 Task: Add The Fish Market 40/60 Count Peeled & Deveined Wild Frozen Raw Gulf Shrimp to the cart.
Action: Mouse moved to (26, 126)
Screenshot: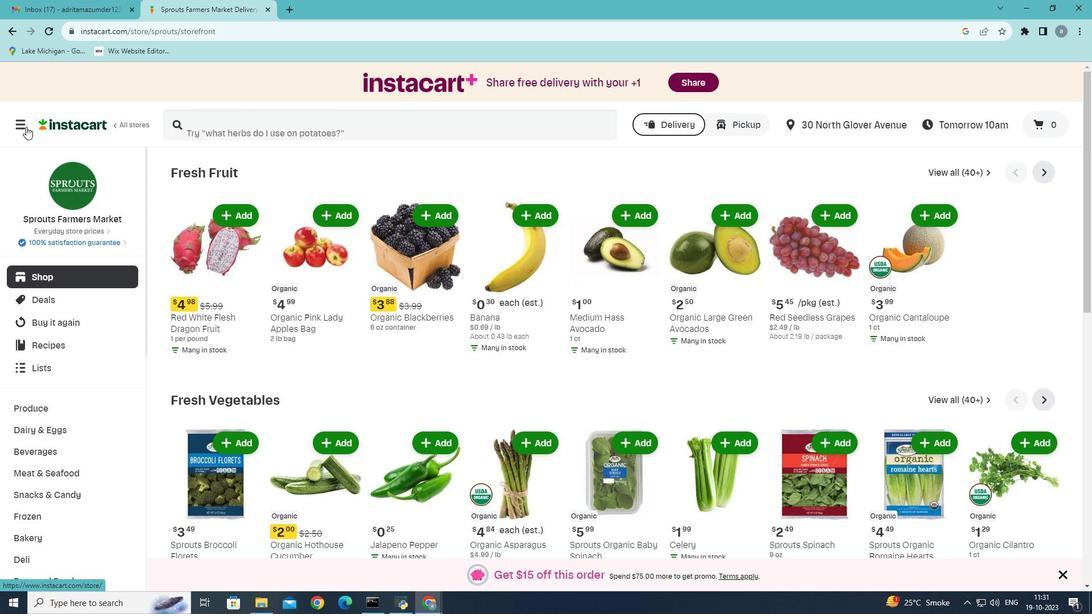 
Action: Mouse pressed left at (26, 126)
Screenshot: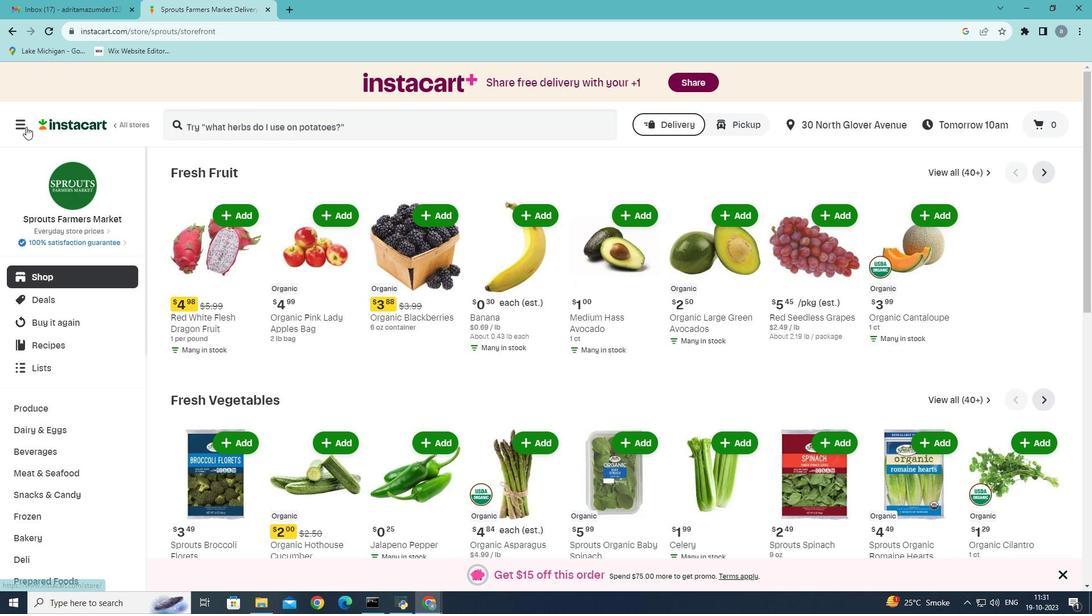 
Action: Mouse moved to (69, 332)
Screenshot: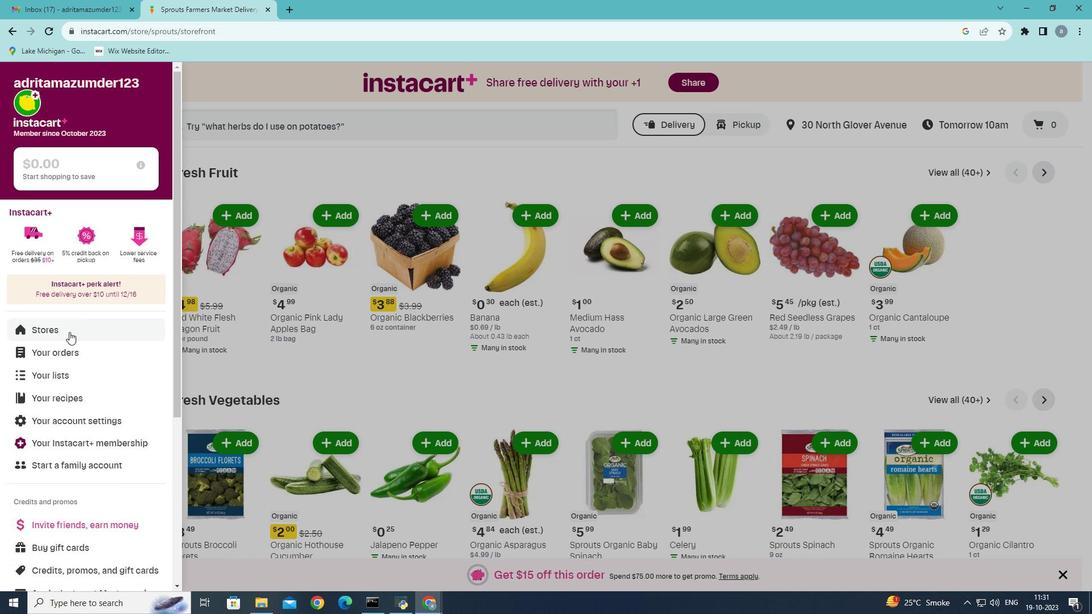
Action: Mouse pressed left at (69, 332)
Screenshot: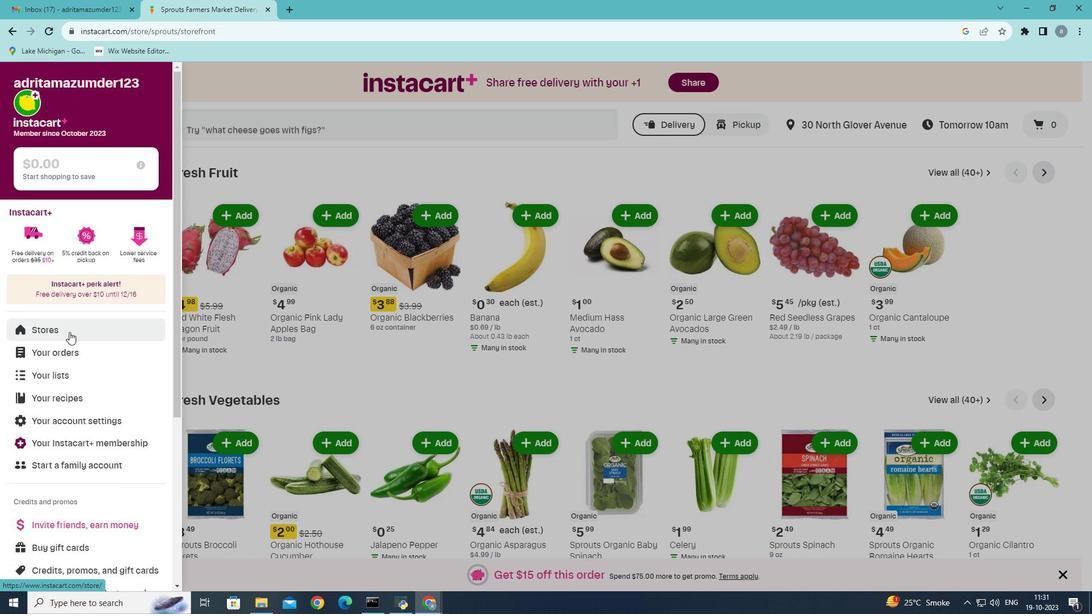 
Action: Mouse moved to (256, 130)
Screenshot: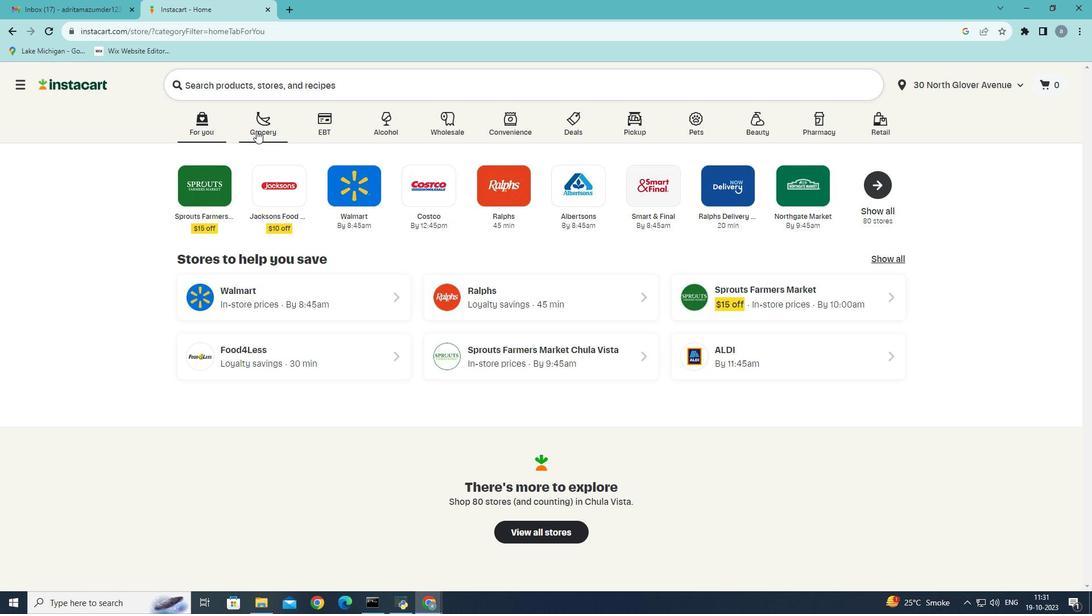 
Action: Mouse pressed left at (256, 130)
Screenshot: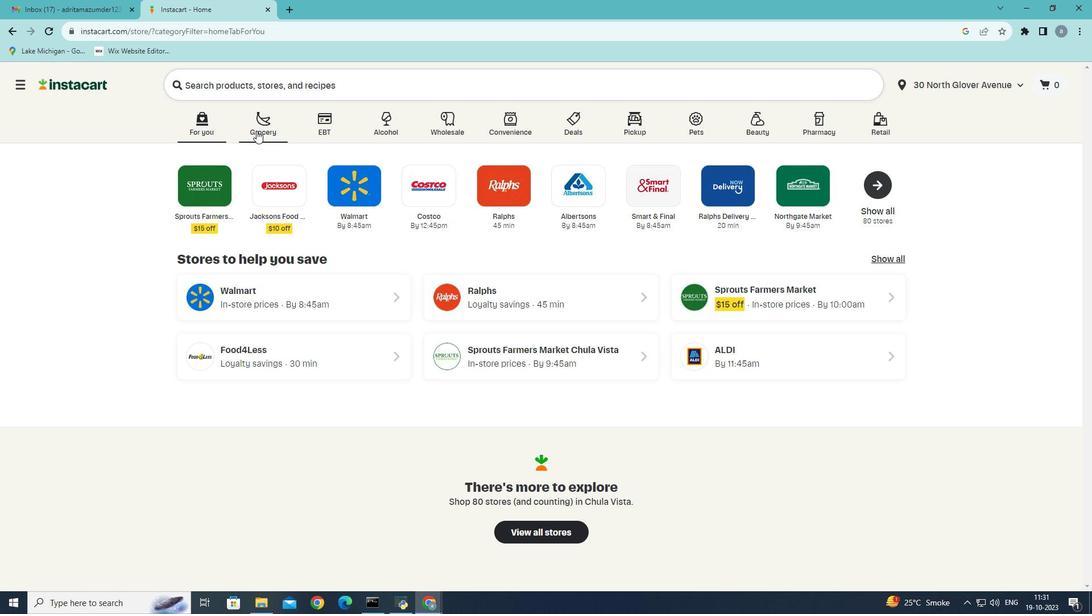 
Action: Mouse moved to (257, 335)
Screenshot: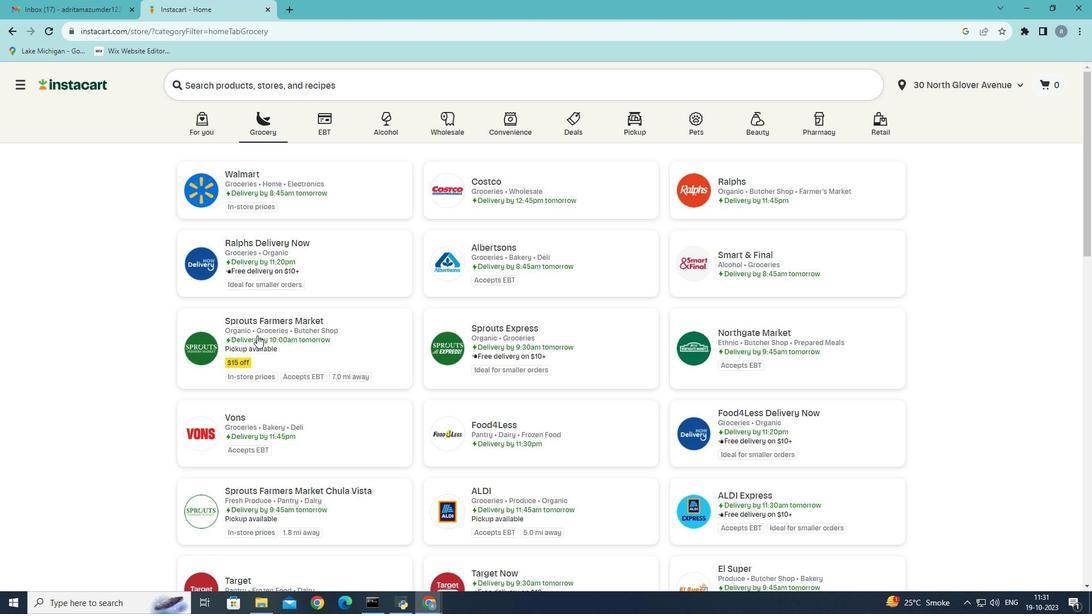 
Action: Mouse pressed left at (257, 335)
Screenshot: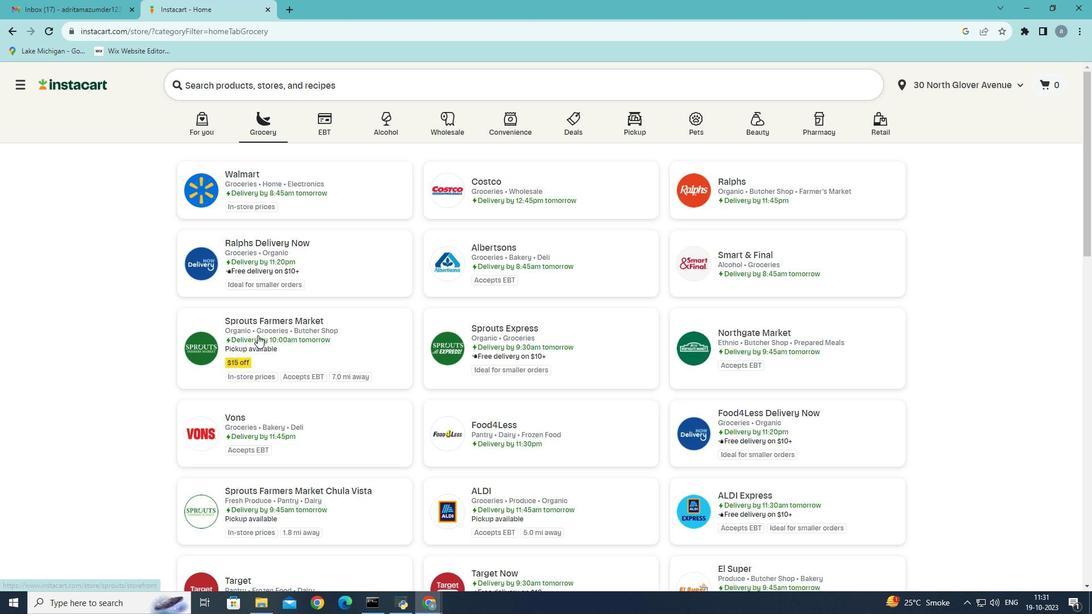 
Action: Mouse moved to (44, 475)
Screenshot: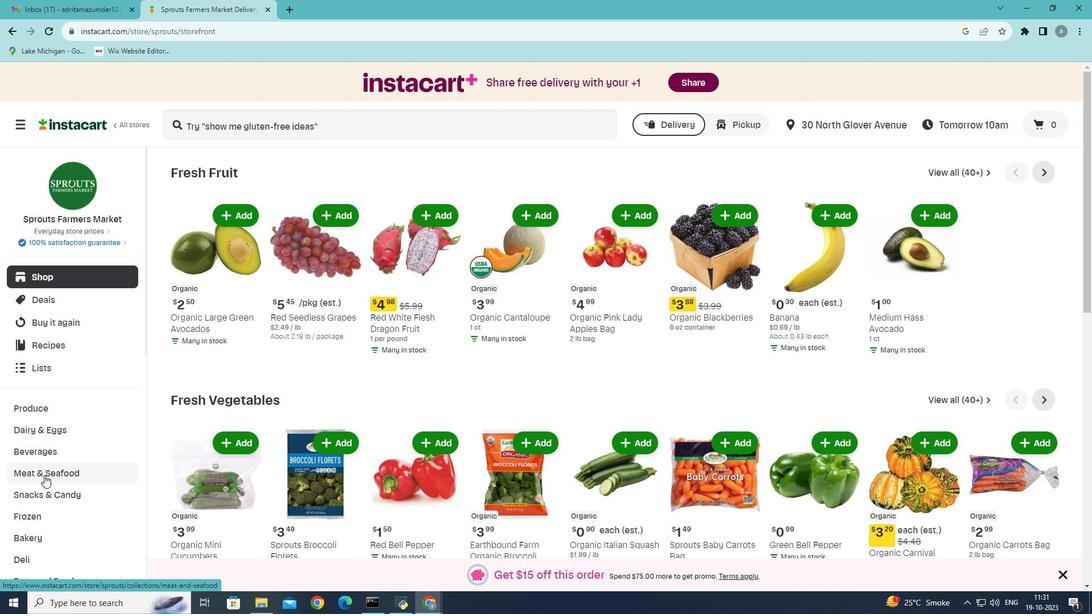 
Action: Mouse pressed left at (44, 475)
Screenshot: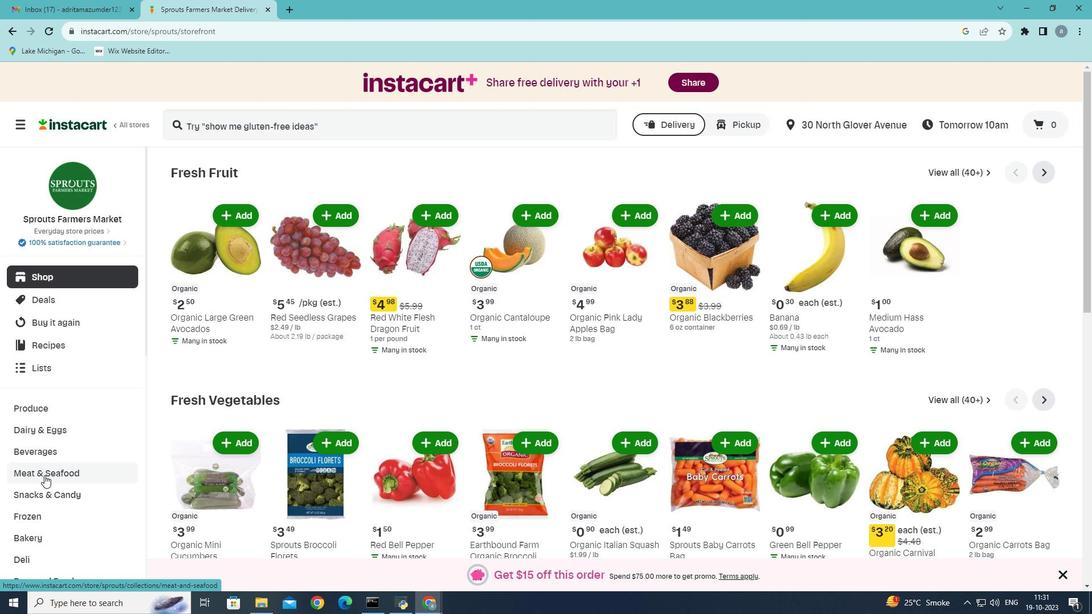 
Action: Mouse moved to (497, 199)
Screenshot: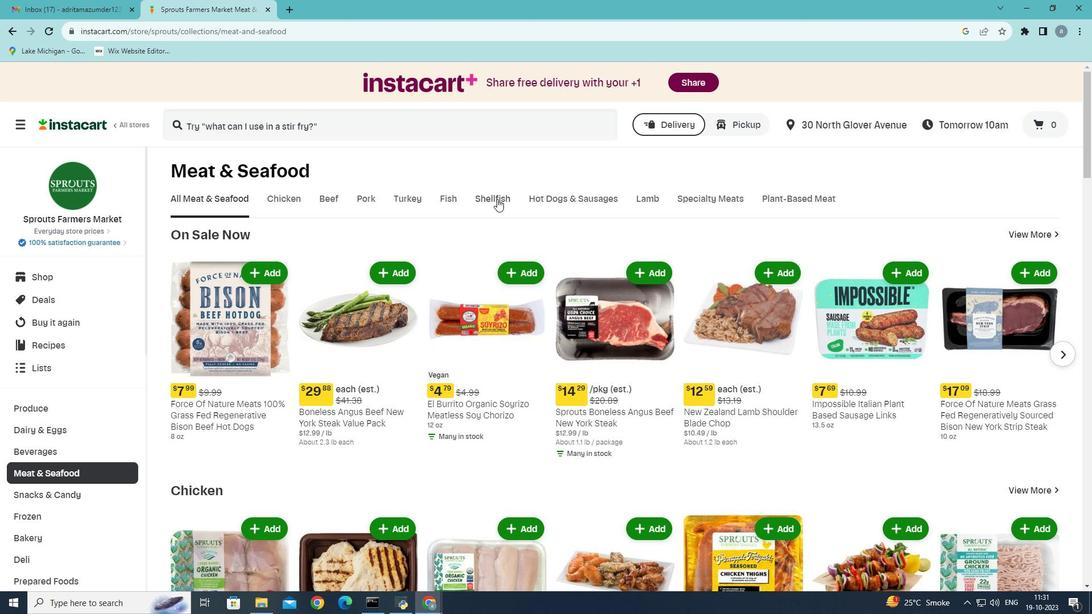 
Action: Mouse pressed left at (497, 199)
Screenshot: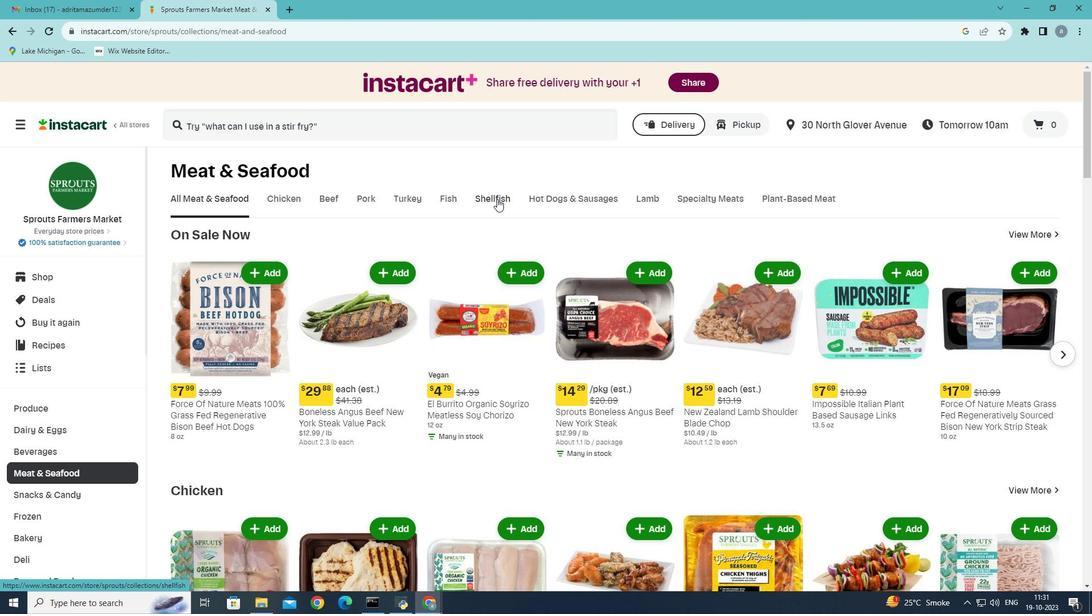 
Action: Mouse moved to (506, 340)
Screenshot: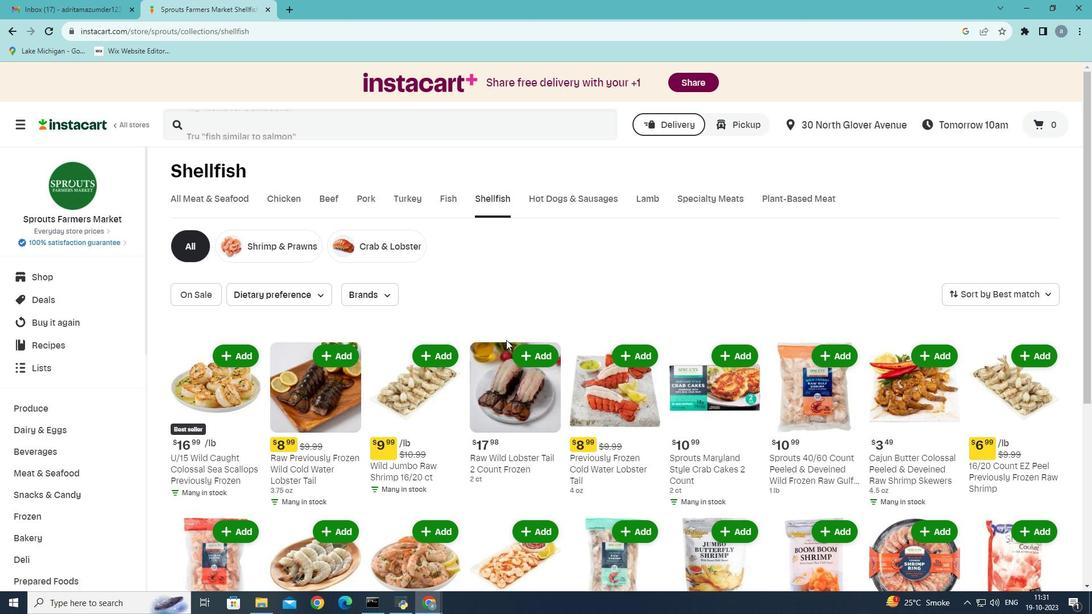 
Action: Mouse scrolled (506, 339) with delta (0, 0)
Screenshot: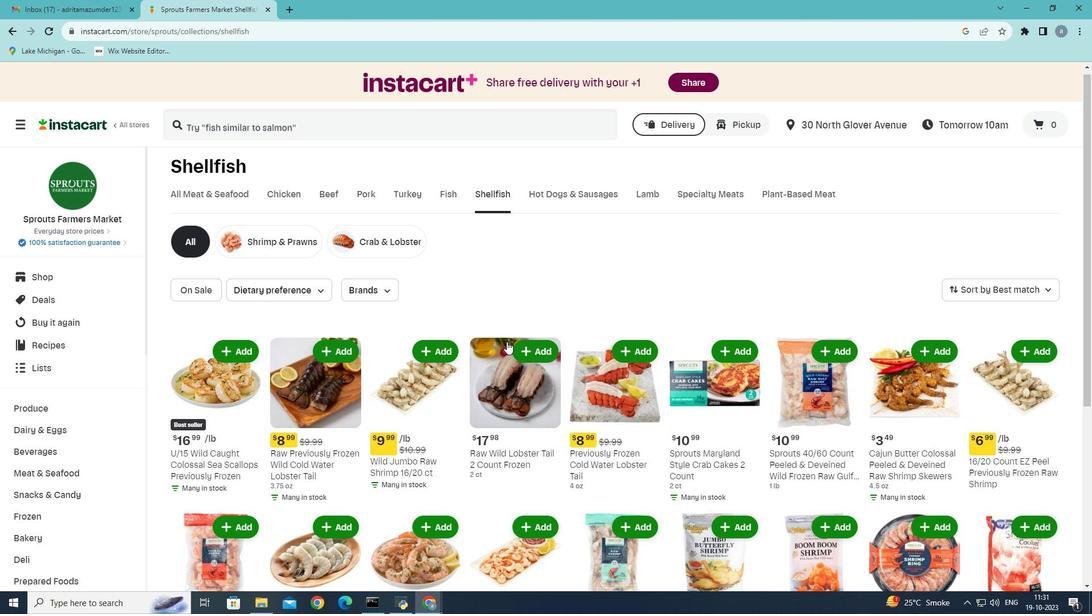 
Action: Mouse moved to (679, 428)
Screenshot: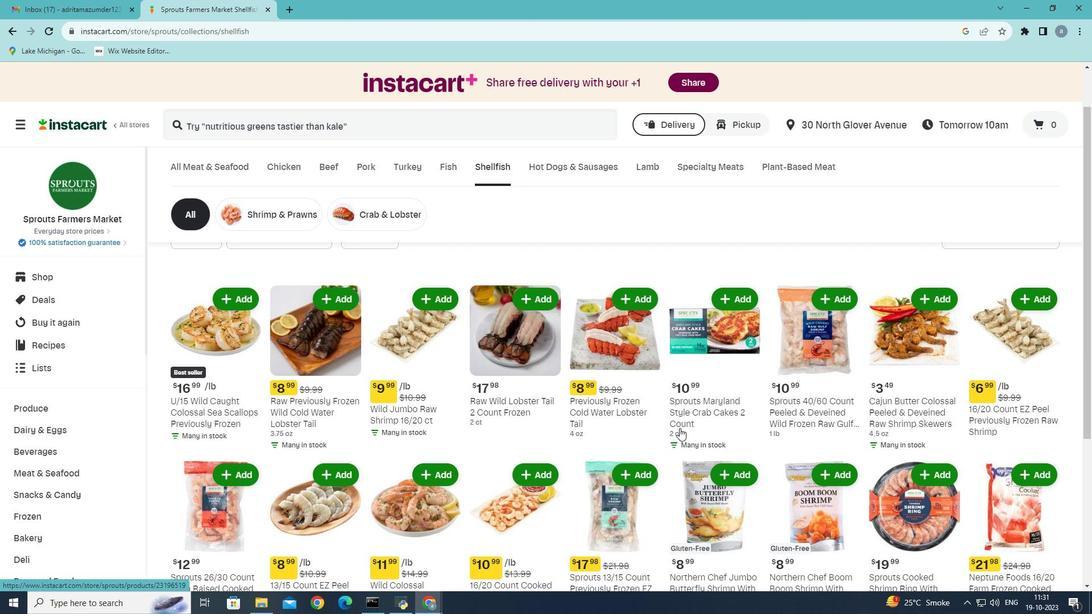 
Action: Mouse scrolled (679, 427) with delta (0, 0)
Screenshot: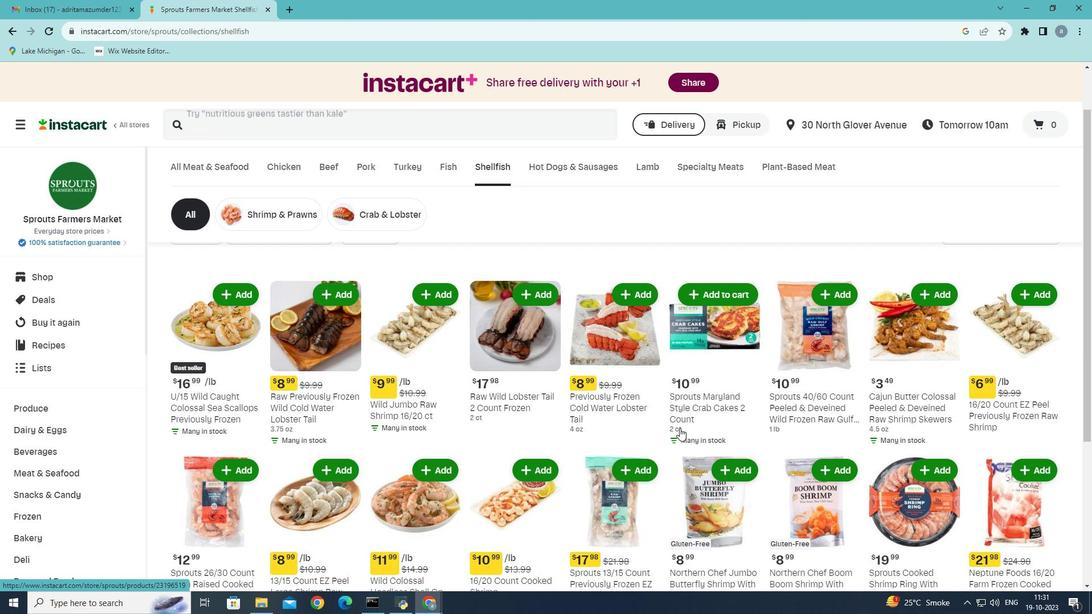 
Action: Mouse scrolled (679, 427) with delta (0, 0)
Screenshot: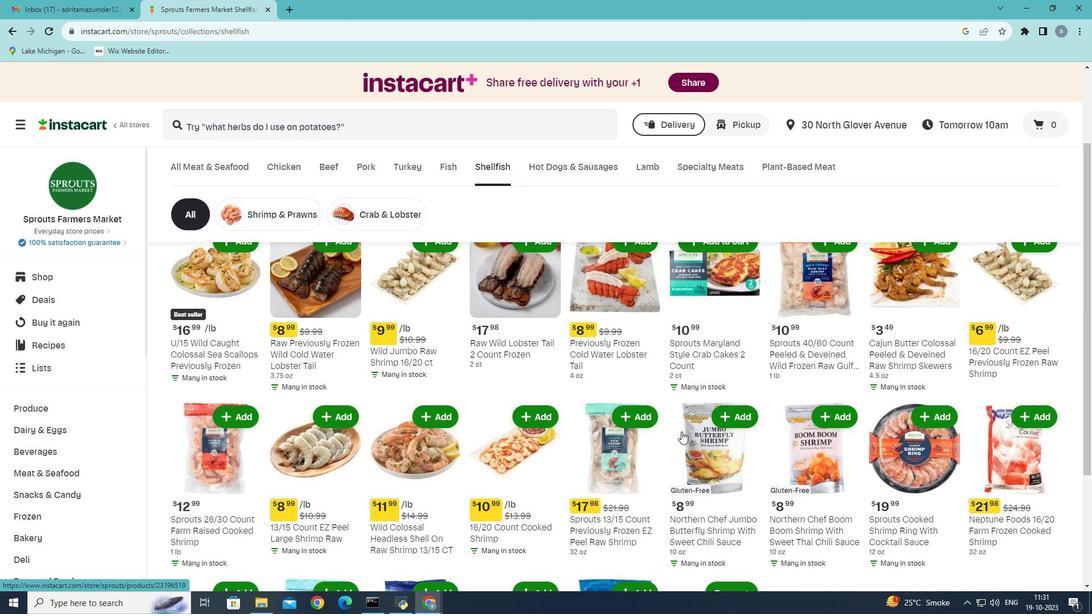 
Action: Mouse moved to (683, 411)
Screenshot: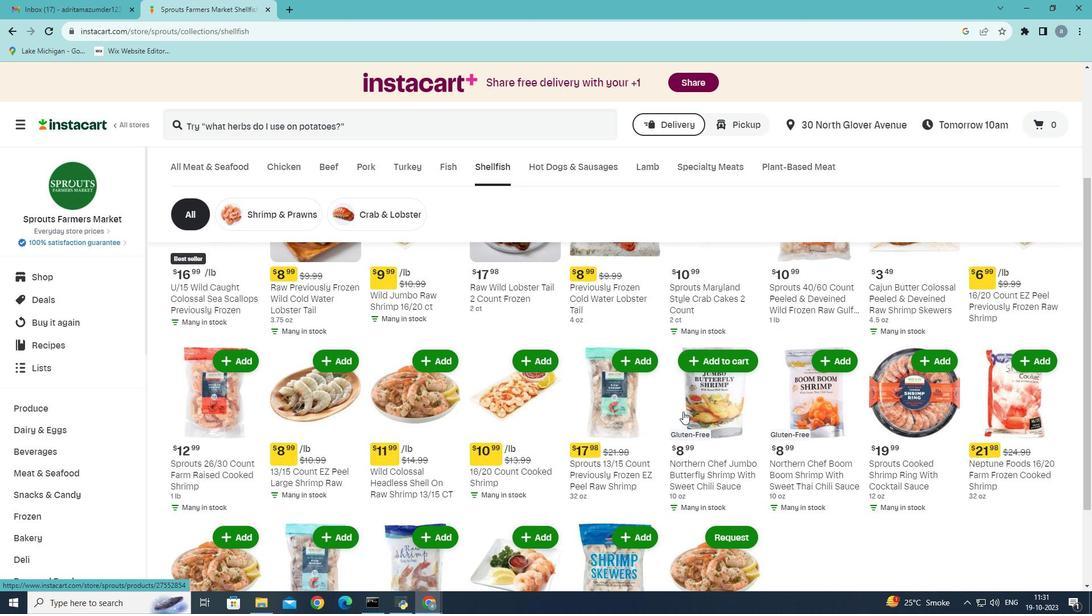 
Action: Mouse scrolled (683, 411) with delta (0, 0)
Screenshot: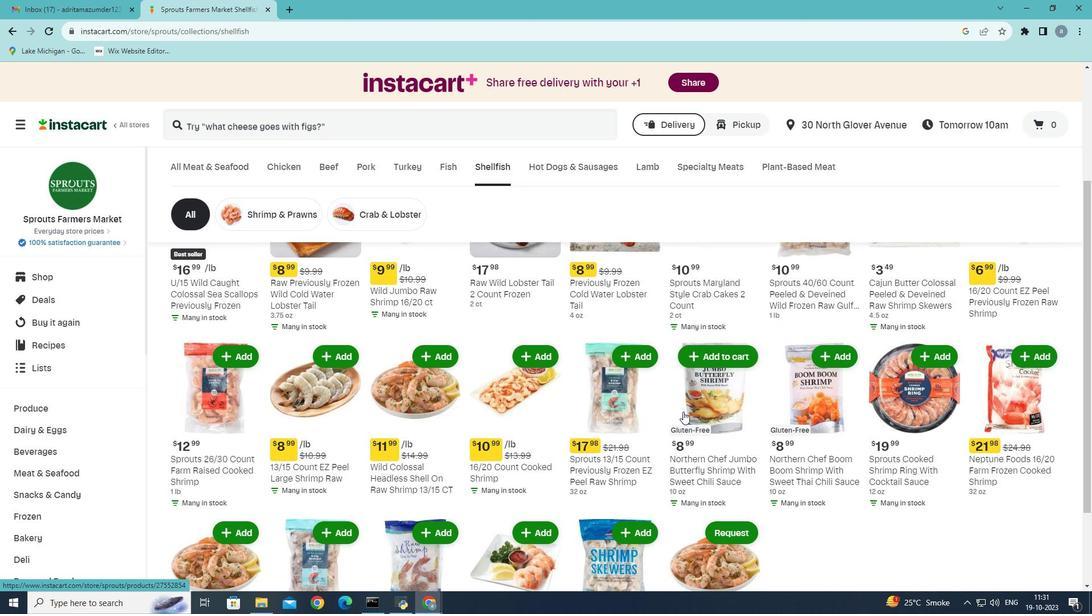
Action: Mouse moved to (675, 419)
Screenshot: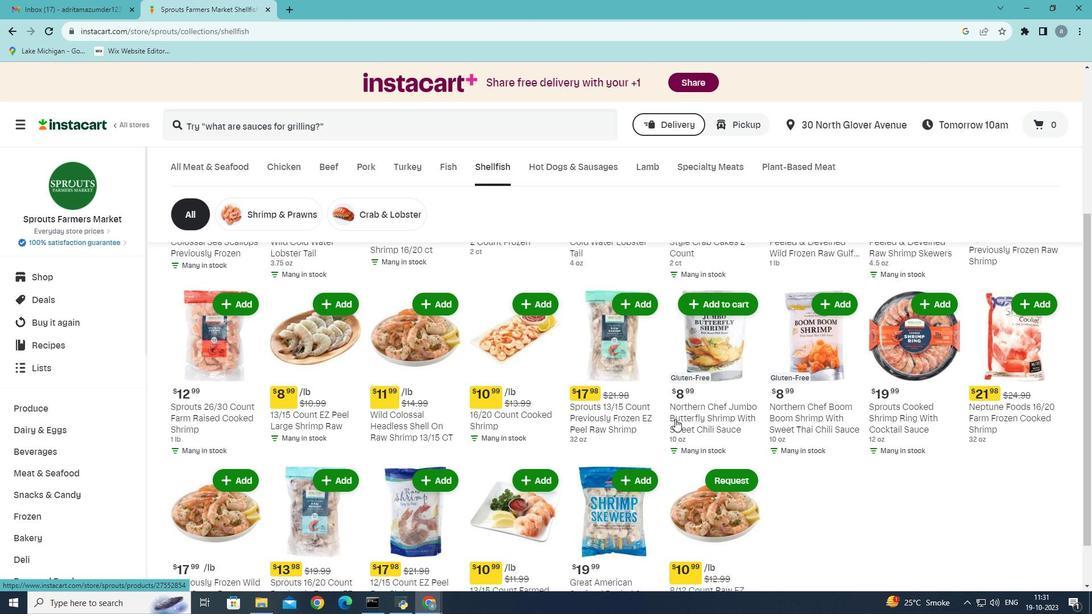 
Action: Mouse scrolled (675, 418) with delta (0, 0)
Screenshot: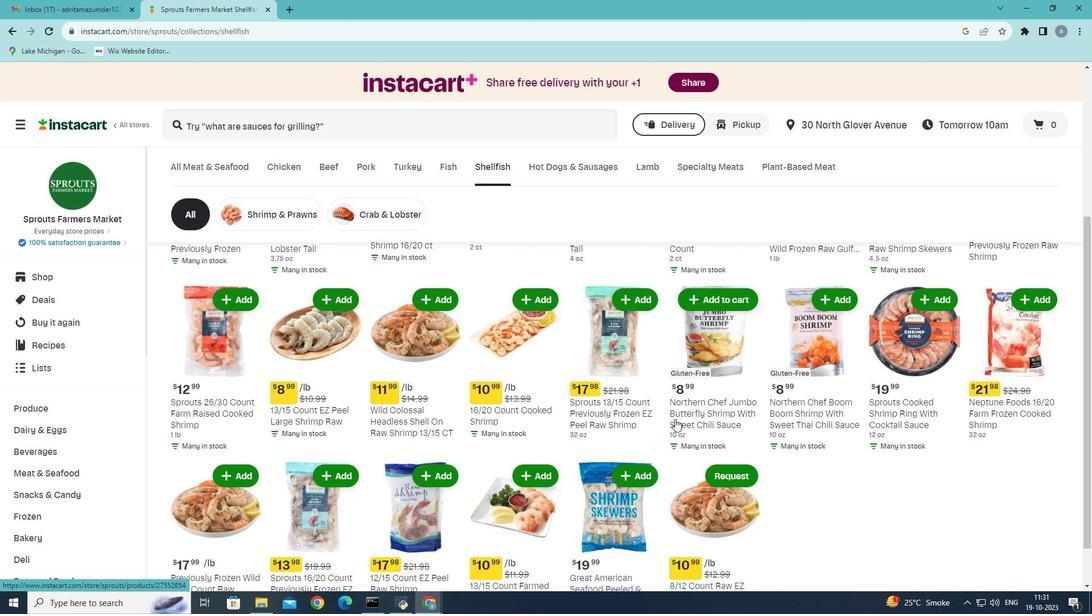 
Action: Mouse moved to (675, 419)
Screenshot: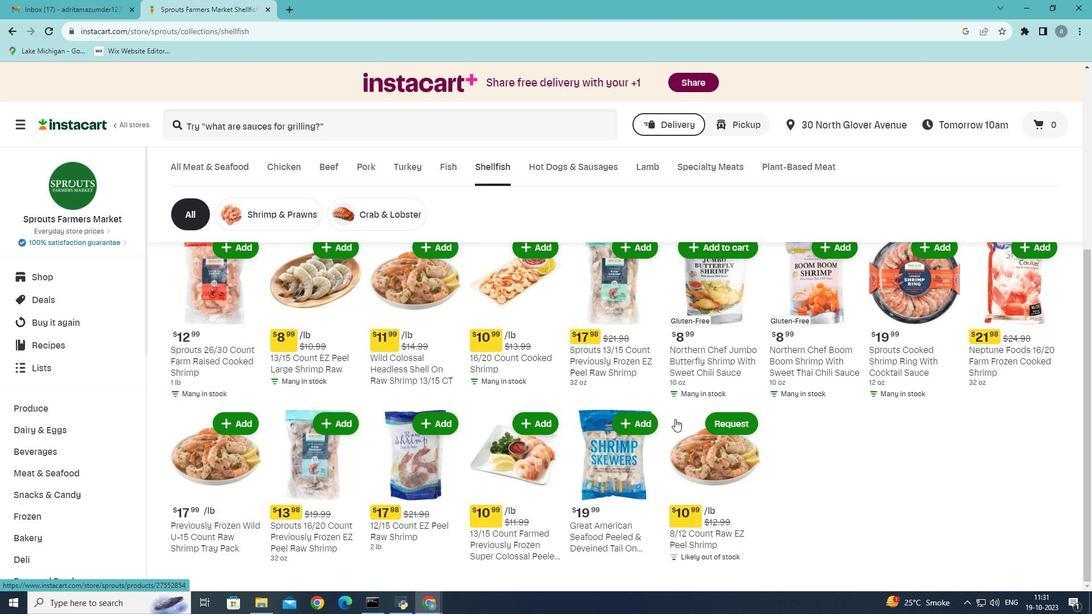 
Action: Mouse scrolled (675, 418) with delta (0, 0)
Screenshot: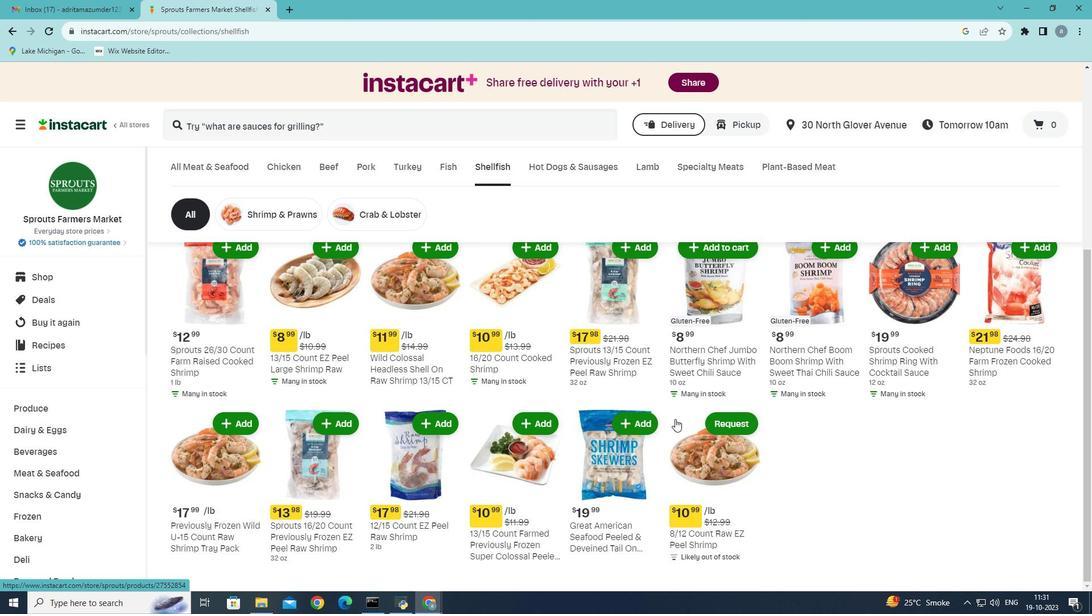 
Action: Mouse moved to (675, 420)
Screenshot: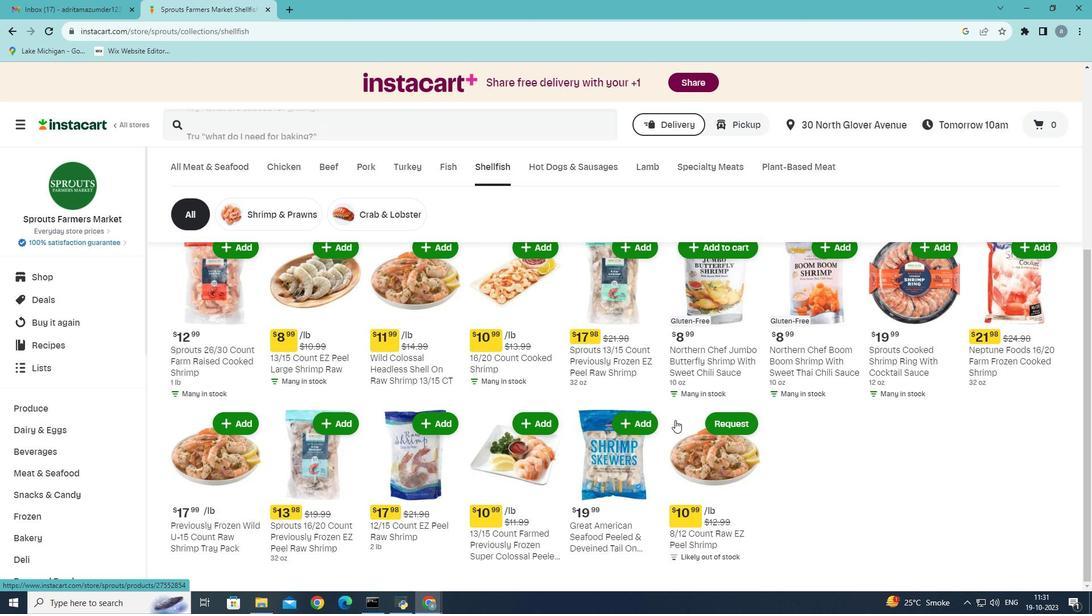 
Action: Mouse scrolled (675, 419) with delta (0, 0)
Screenshot: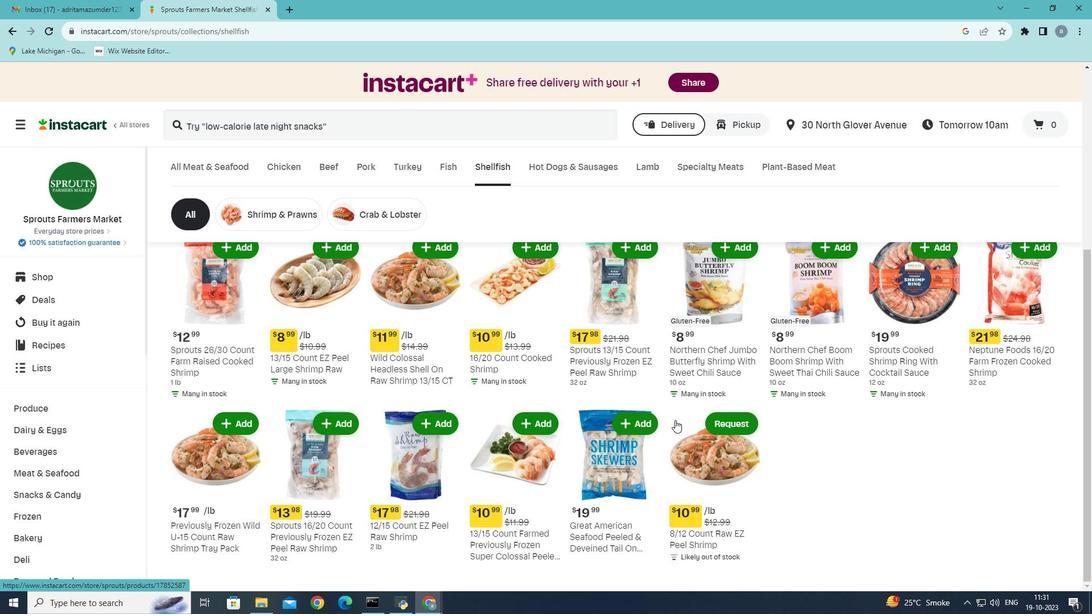 
Action: Mouse moved to (674, 421)
Screenshot: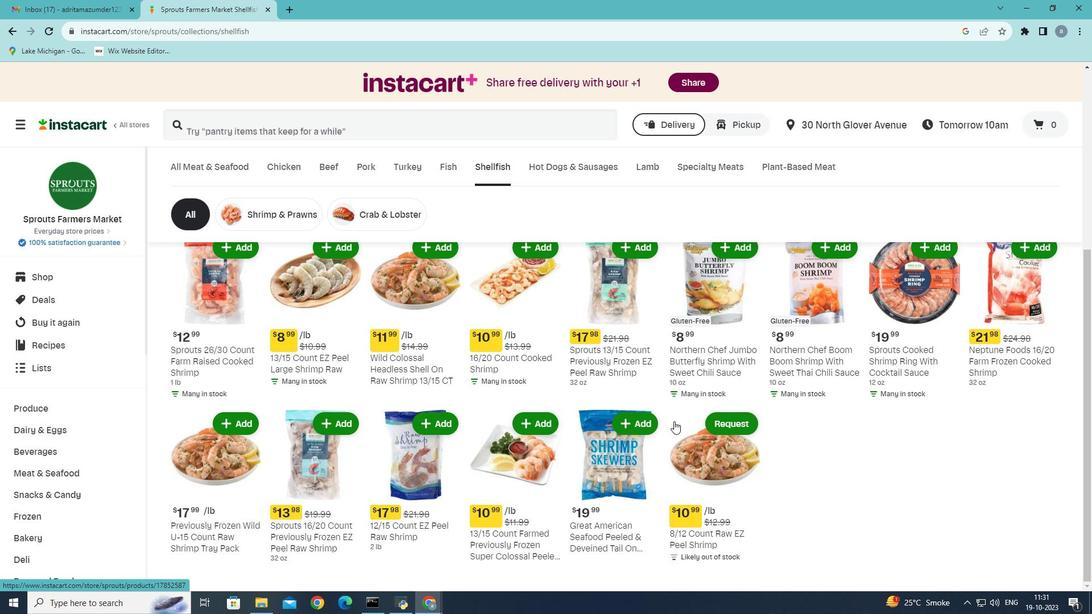 
Action: Mouse scrolled (674, 420) with delta (0, 0)
Screenshot: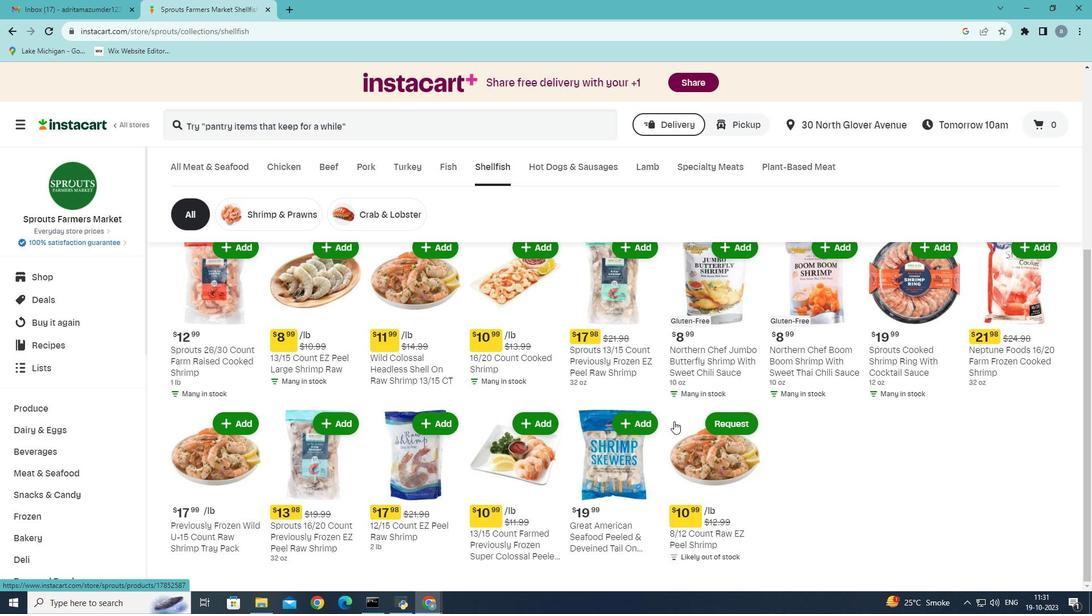 
